 Task: Create List Brand Positioning Planning in Board Project Management Platforms and Tools to Workspace IT Consulting Services. Create List Brand Positioning Evaluation in Board Brand Guidelines Development and Implementation to Workspace IT Consulting Services. Create List Brand Positioning Management in Board Business Model Value Proposition Design and Validation to Workspace IT Consulting Services
Action: Mouse moved to (422, 194)
Screenshot: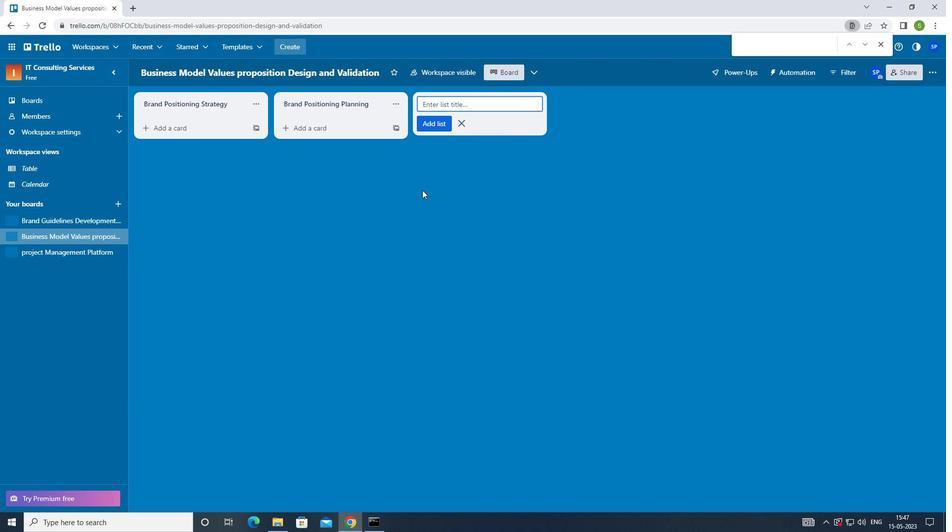 
Action: Key pressed ctrl+B
Screenshot: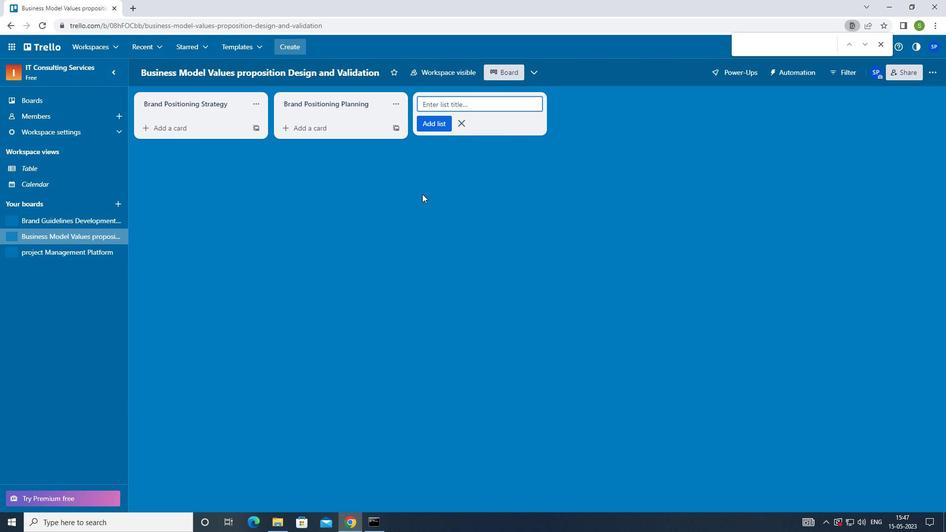 
Action: Mouse moved to (50, 255)
Screenshot: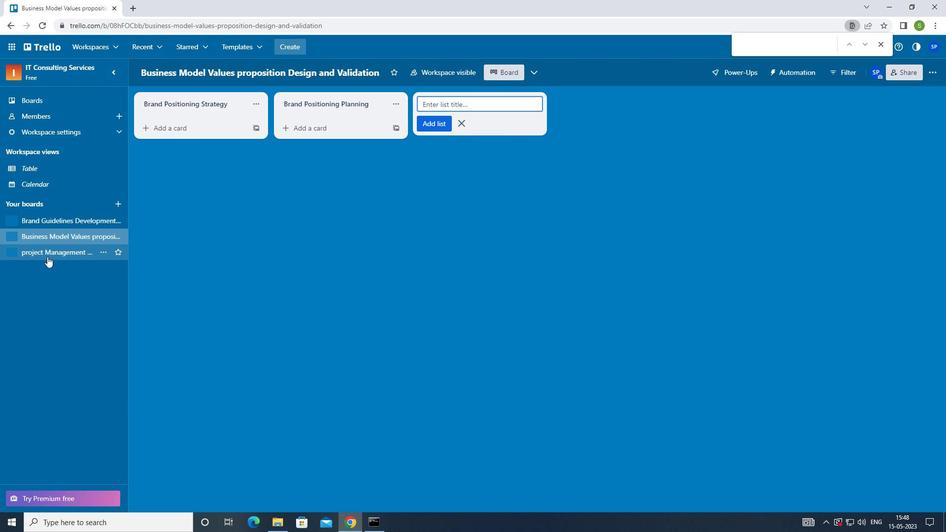 
Action: Mouse pressed left at (50, 255)
Screenshot: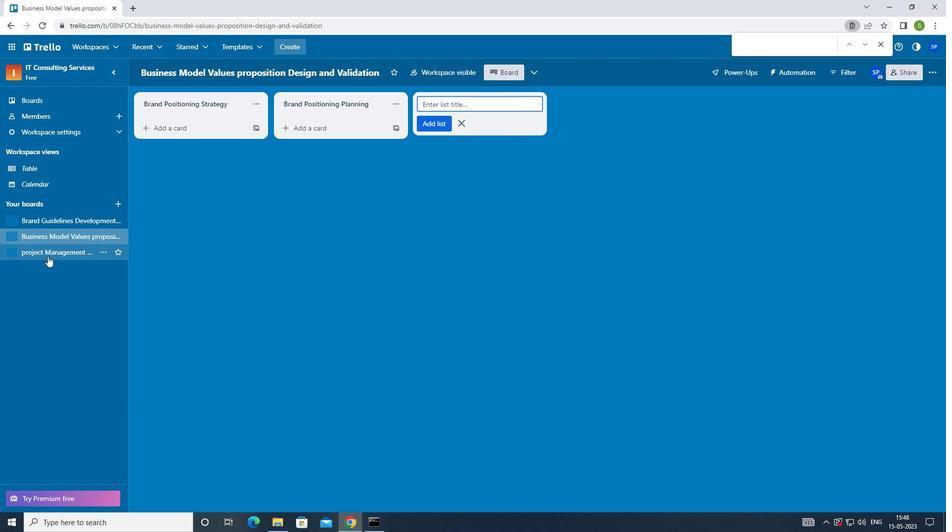
Action: Mouse moved to (462, 111)
Screenshot: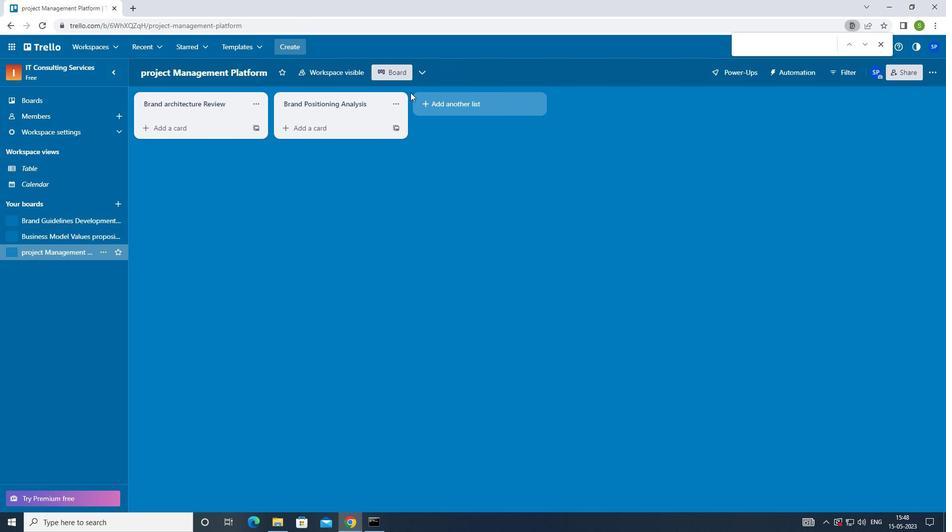 
Action: Mouse pressed left at (462, 111)
Screenshot: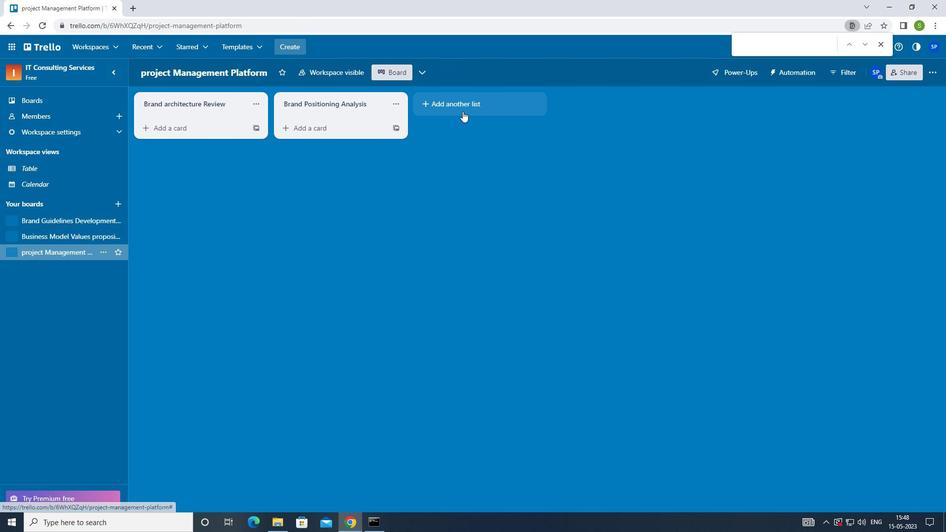 
Action: Mouse moved to (430, 257)
Screenshot: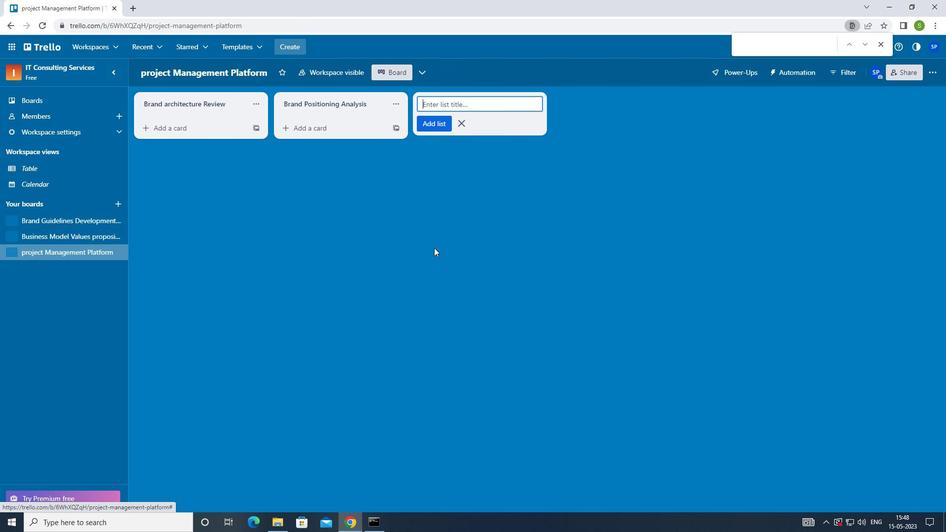 
Action: Key pressed <Key.shift>ctrl+BRAND<Key.space><Key.shift_r>POSITIONING<Key.space><Key.shift_r>PLANNING<Key.enter>
Screenshot: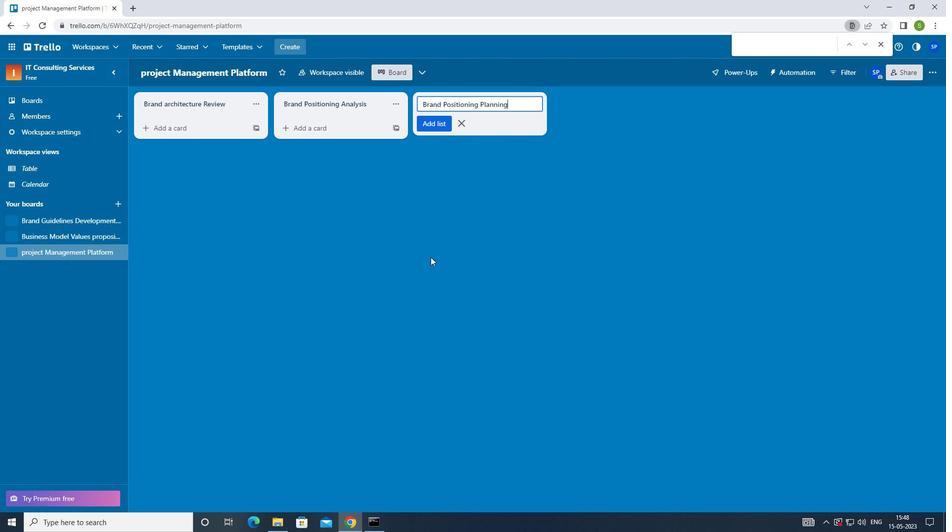 
Action: Mouse moved to (49, 219)
Screenshot: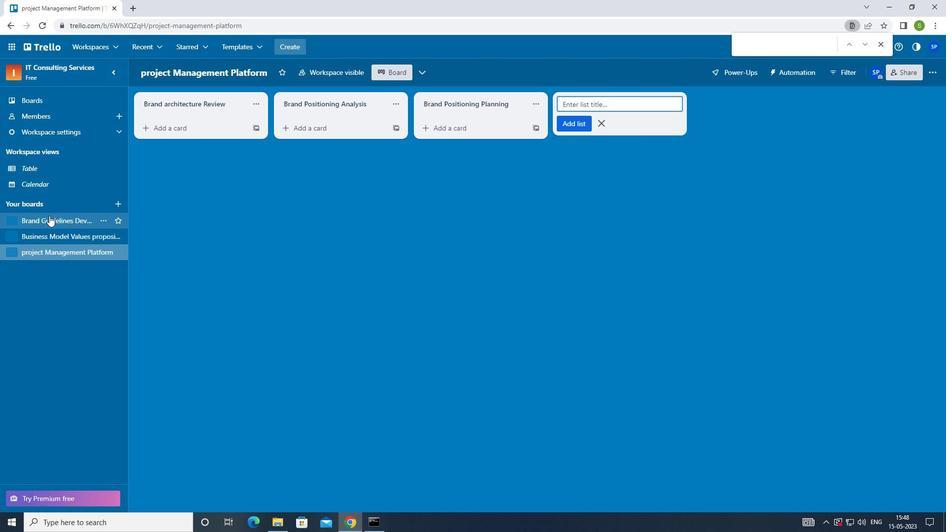 
Action: Mouse pressed left at (49, 219)
Screenshot: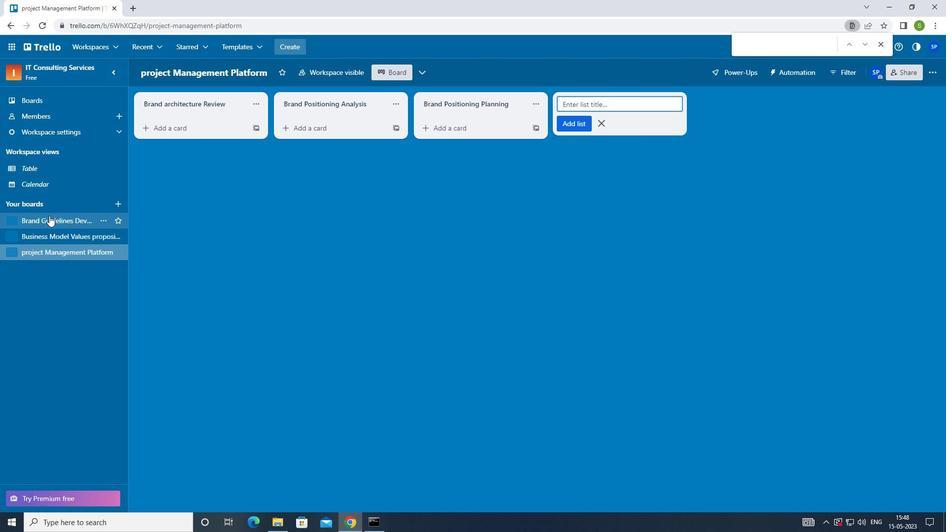 
Action: Mouse moved to (443, 105)
Screenshot: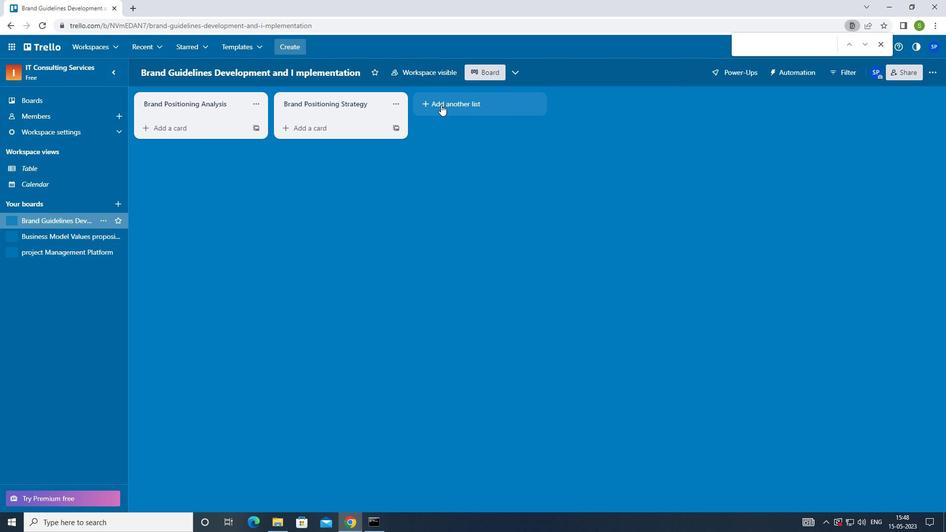 
Action: Mouse pressed left at (443, 105)
Screenshot: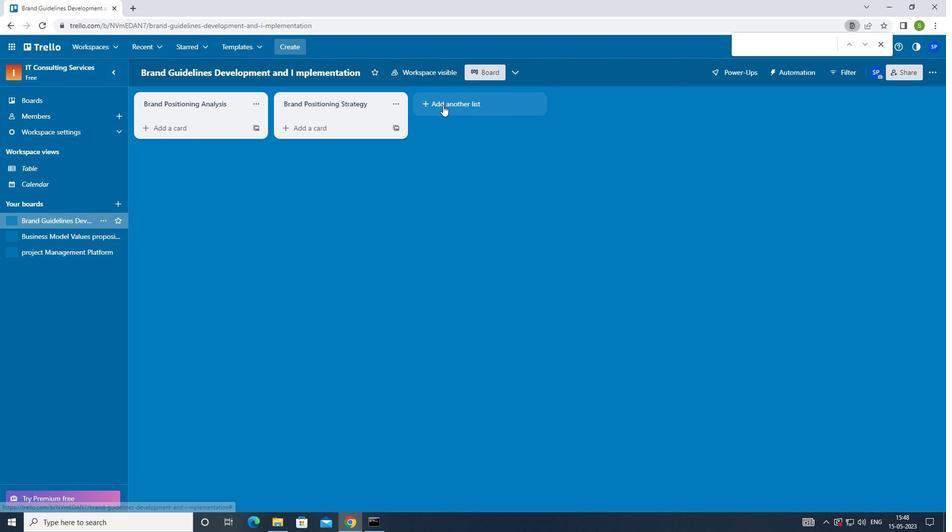 
Action: Mouse moved to (389, 253)
Screenshot: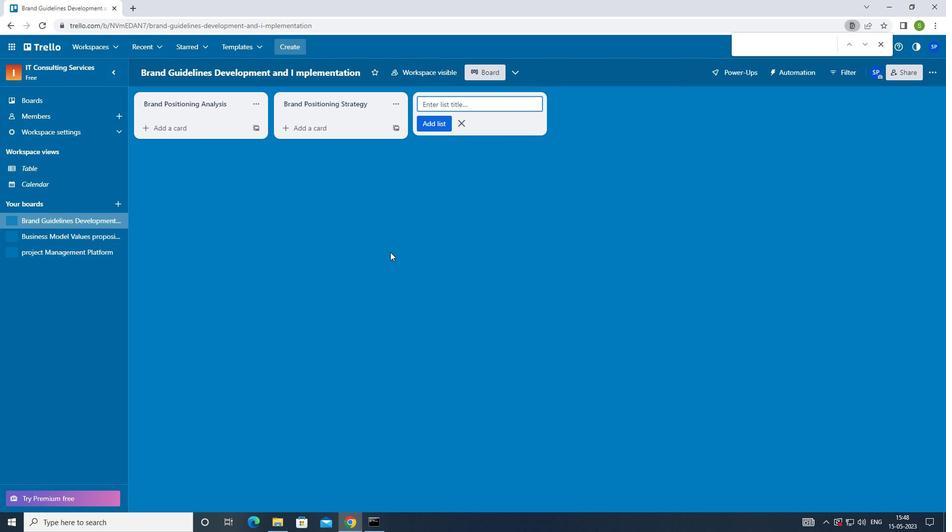 
Action: Key pressed <Key.shift>BRAND<Key.space><Key.shift_r>POSITIONING<Key.space><Key.shift><Key.shift><Key.shift><Key.shift><Key.shift><Key.shift><Key.shift><Key.shift><Key.shift><Key.shift><Key.shift><Key.shift><Key.shift><Key.shift><Key.shift><Key.shift><Key.shift><Key.shift><Key.shift><Key.shift><Key.shift><Key.shift><Key.shift><Key.shift><Key.shift><Key.shift><Key.shift><Key.shift><Key.shift><Key.shift><Key.shift><Key.shift><Key.shift><Key.shift><Key.shift><Key.shift><Key.shift>EVALUATION<Key.enter>
Screenshot: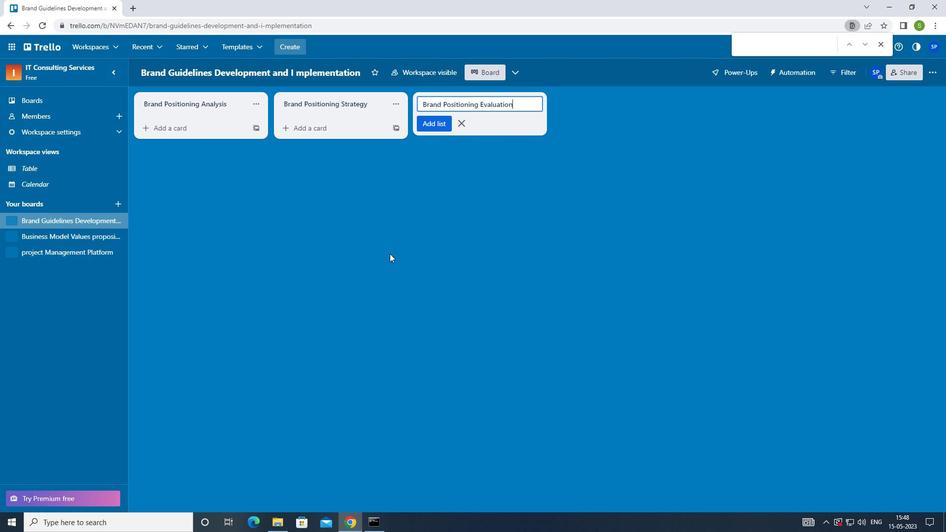 
Action: Mouse moved to (43, 235)
Screenshot: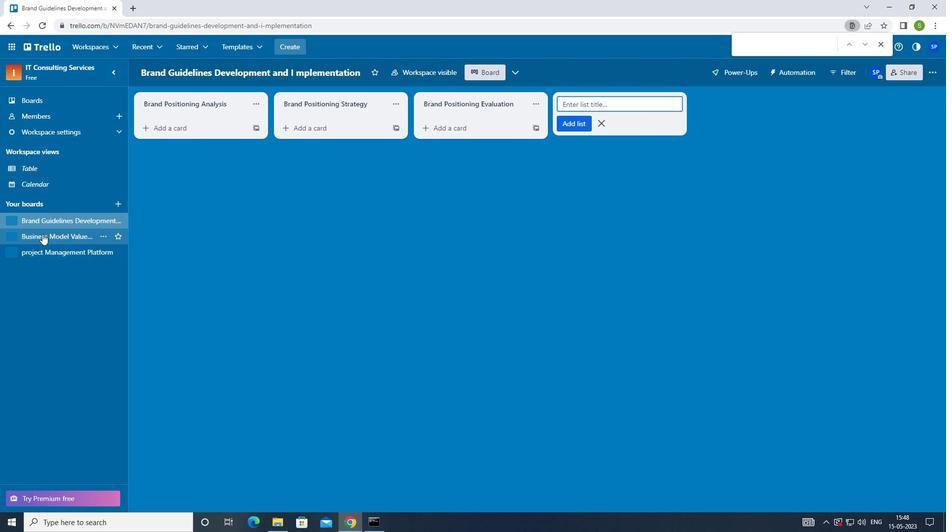 
Action: Mouse pressed left at (43, 235)
Screenshot: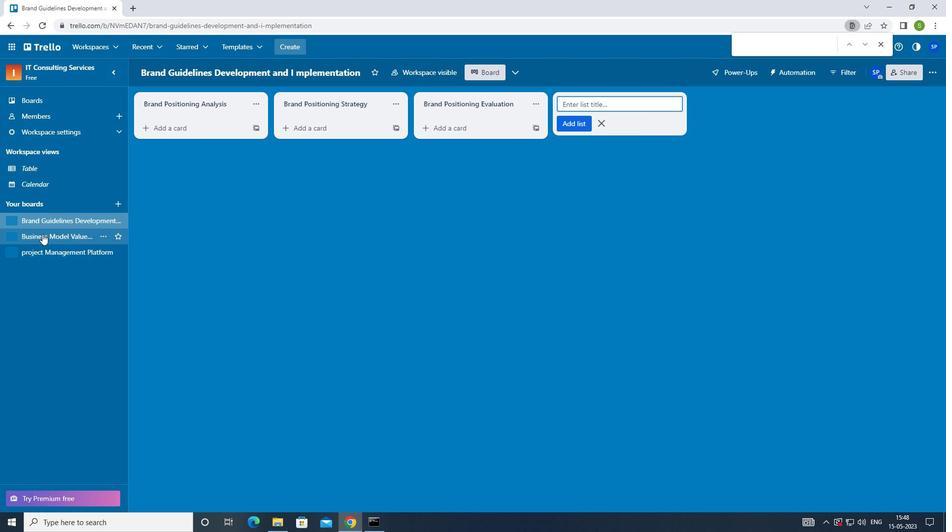 
Action: Mouse moved to (464, 108)
Screenshot: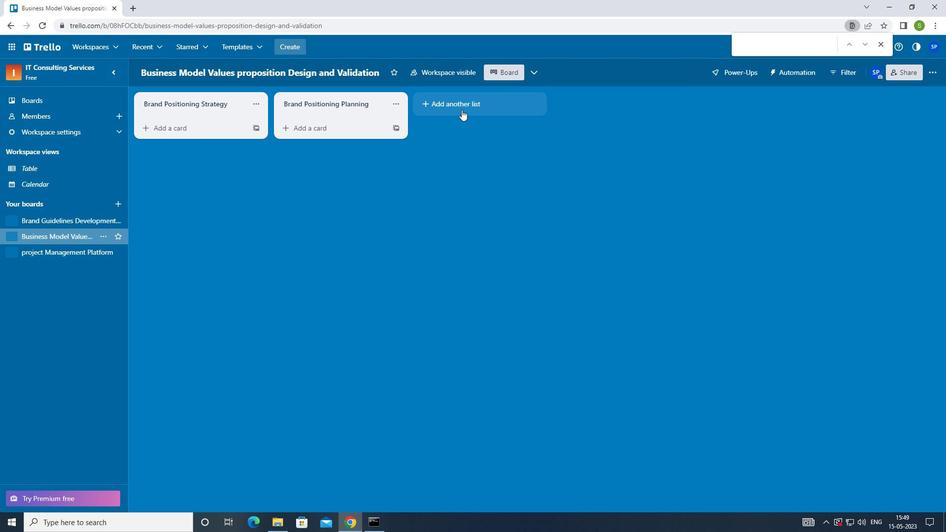 
Action: Mouse pressed left at (464, 108)
Screenshot: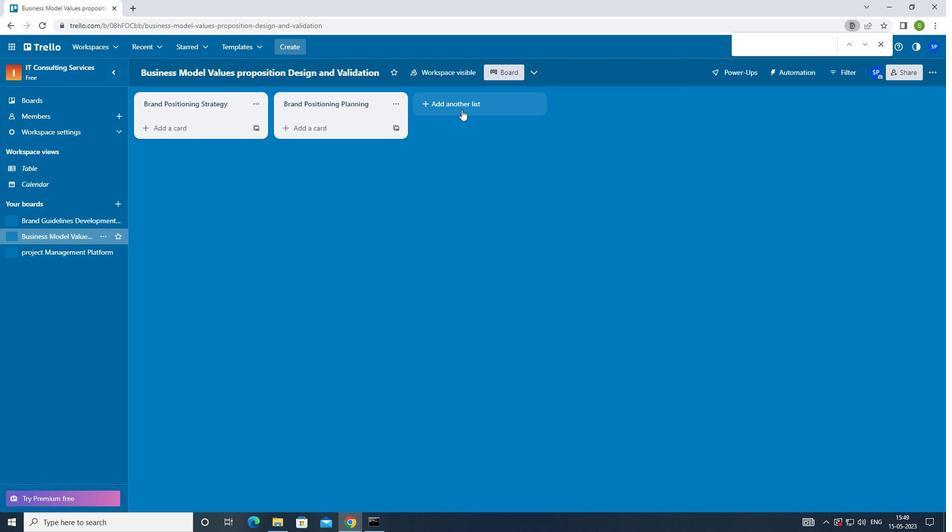 
Action: Mouse moved to (449, 227)
Screenshot: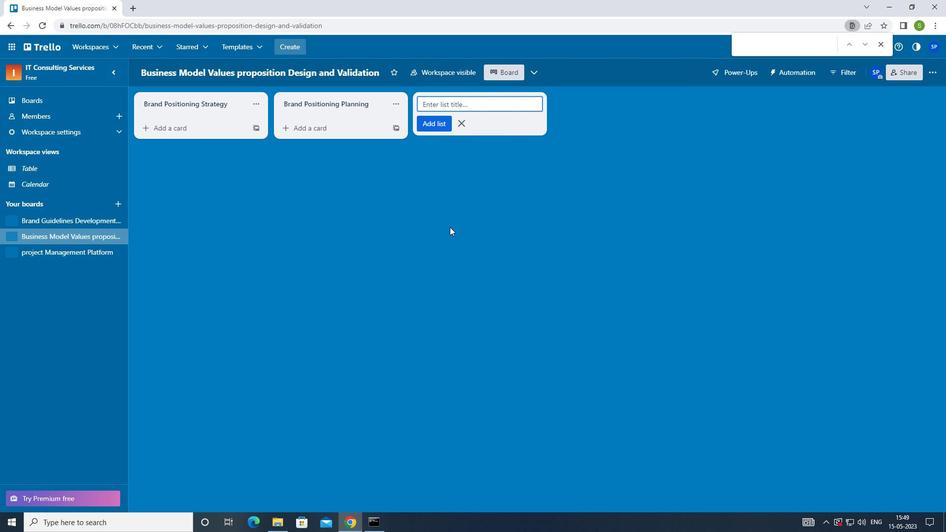
Action: Key pressed <Key.shift>BRAND<Key.space><Key.shift><Key.shift_r>POSITIONING<Key.space><Key.shift_r>MANAGEMENT<Key.enter>
Screenshot: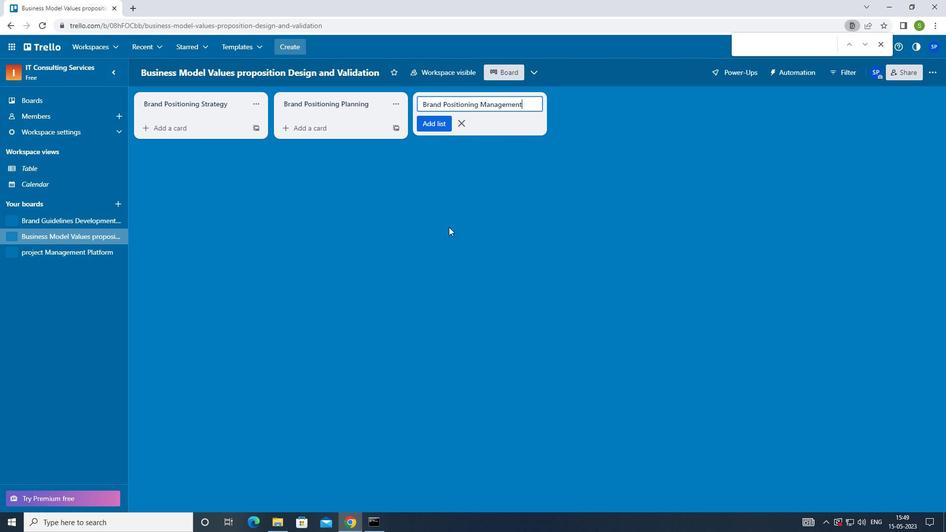 
Action: Mouse moved to (448, 227)
Screenshot: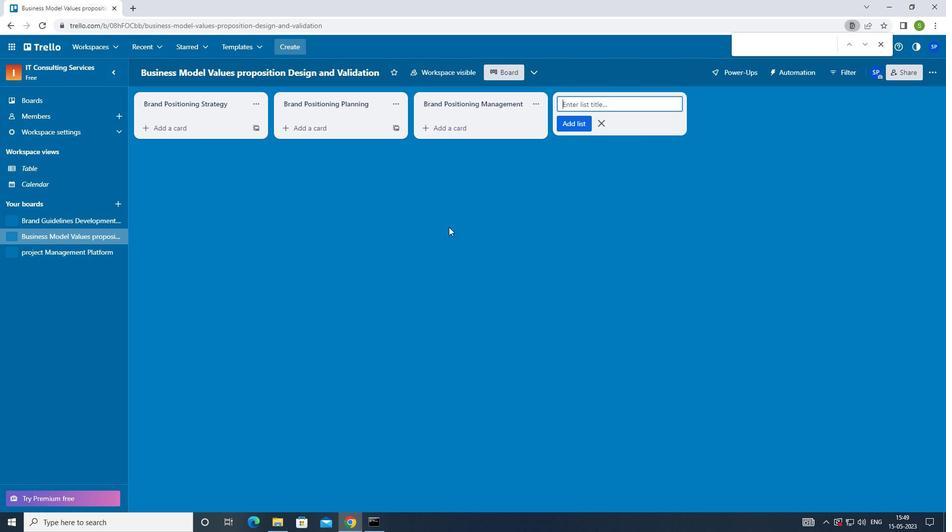 
Action: Key pressed <Key.f8>
Screenshot: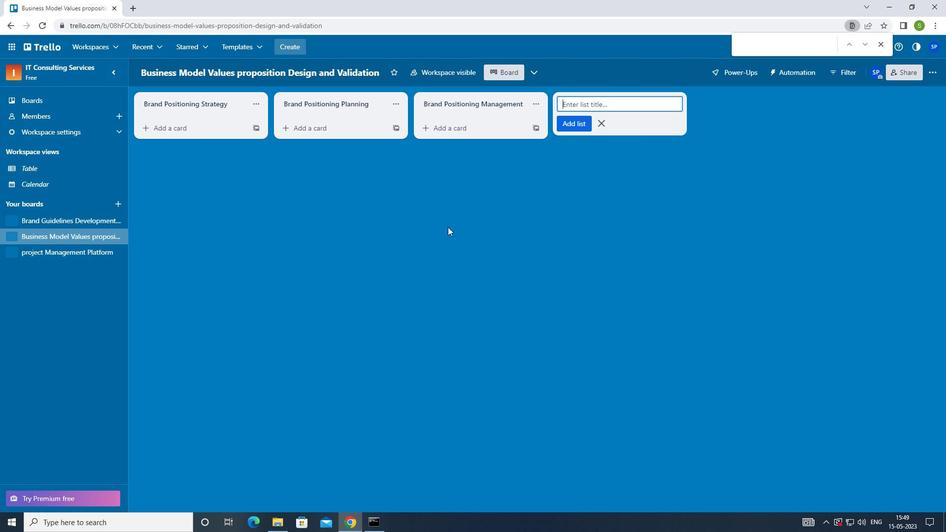 
